 Task: Create a section Automated Code Review Sprint and in the section, add a milestone Remote Work Enablement in the project AgileDeck
Action: Mouse moved to (80, 433)
Screenshot: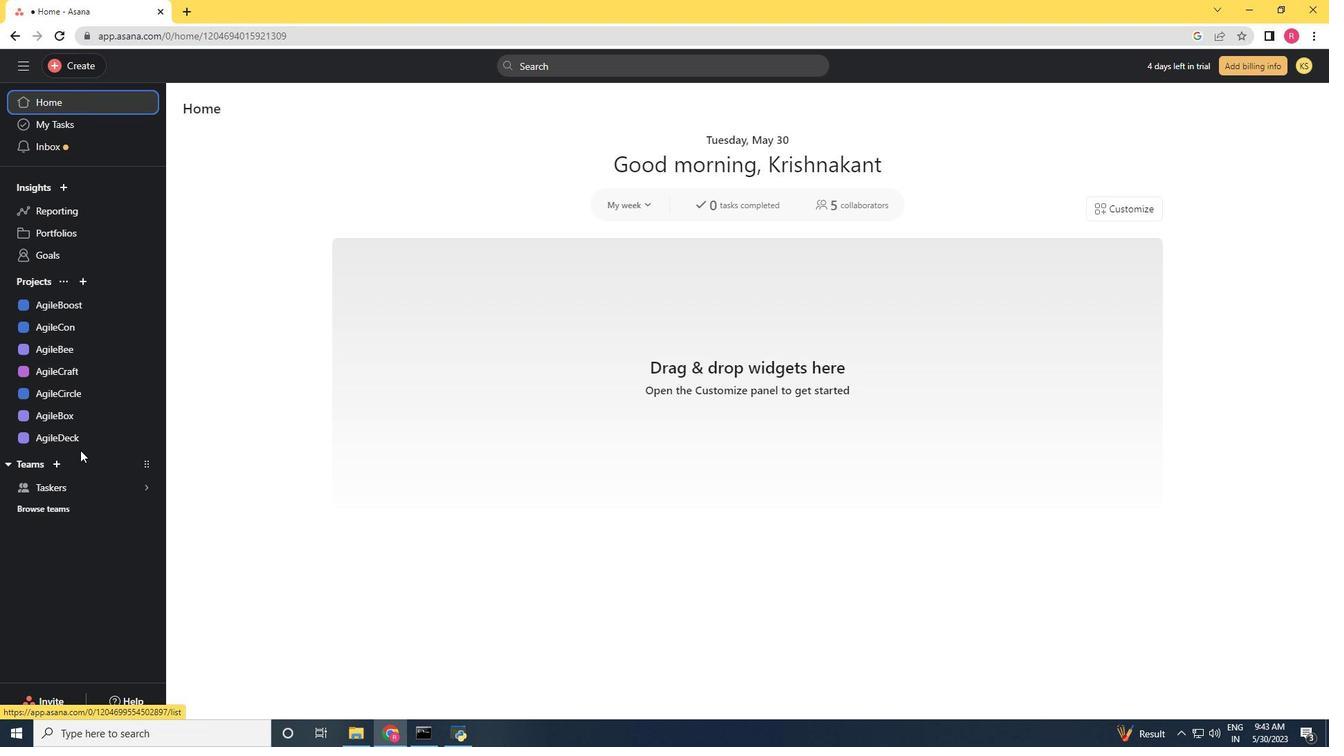 
Action: Mouse pressed left at (80, 433)
Screenshot: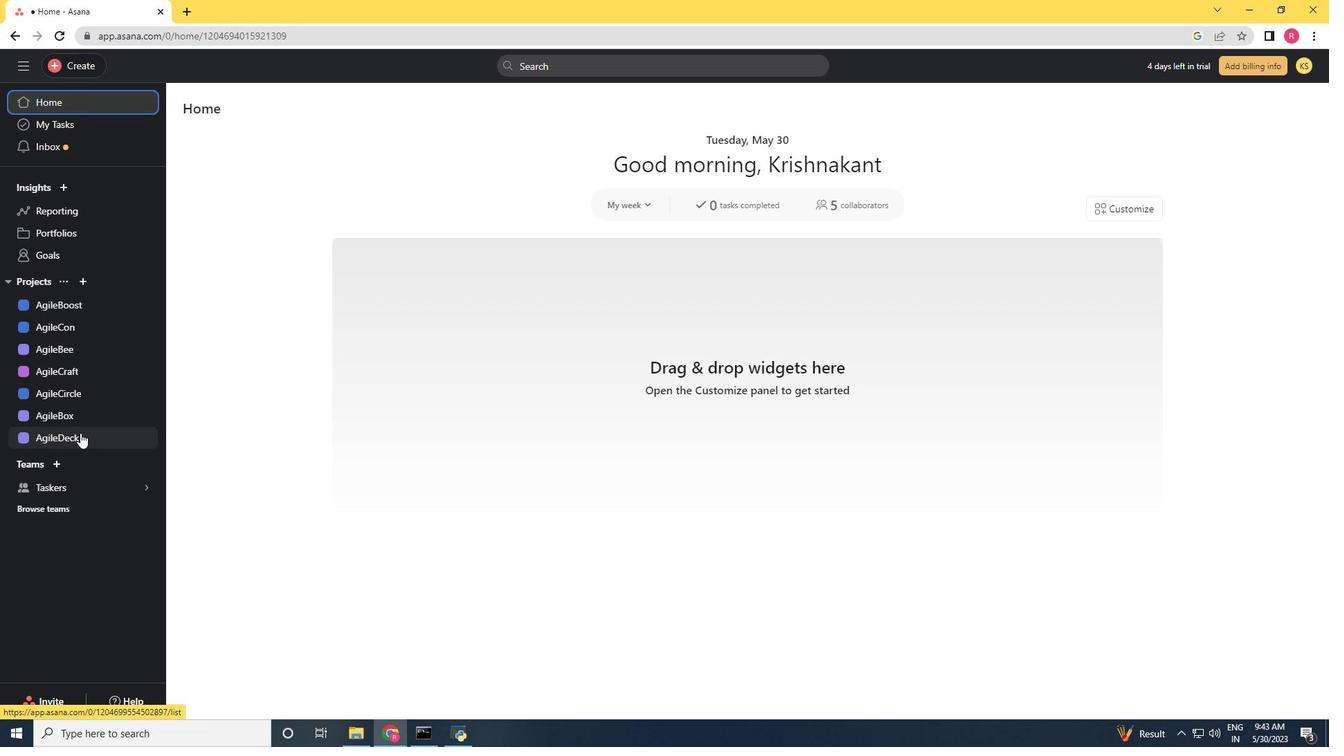 
Action: Mouse moved to (359, 692)
Screenshot: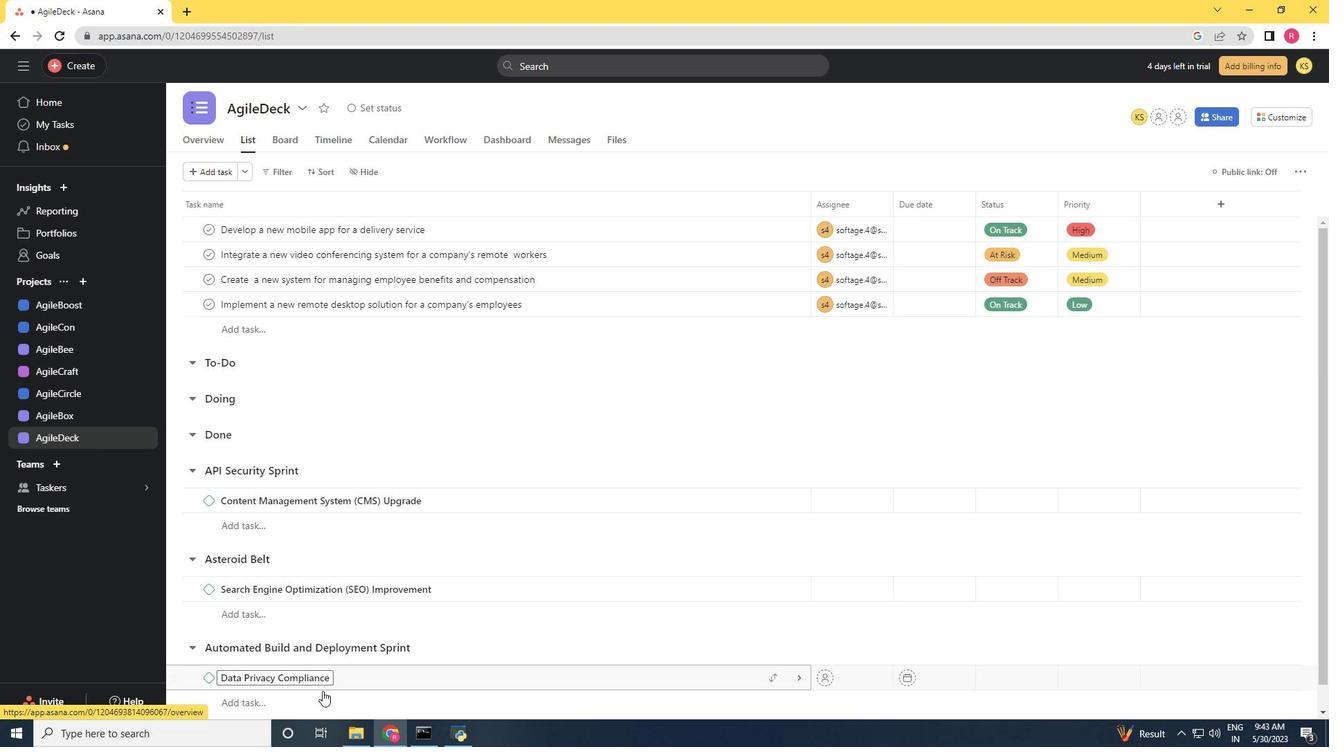 
Action: Mouse scrolled (359, 691) with delta (0, 0)
Screenshot: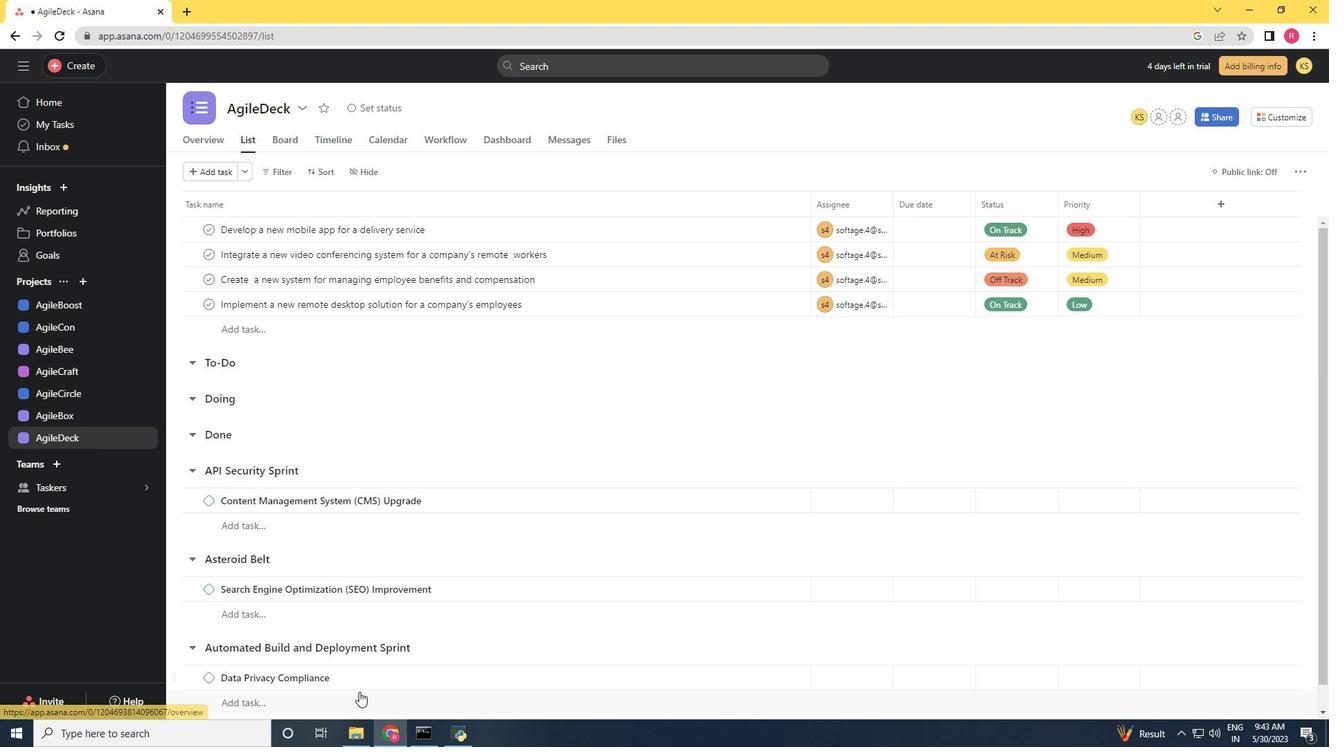 
Action: Mouse scrolled (359, 691) with delta (0, 0)
Screenshot: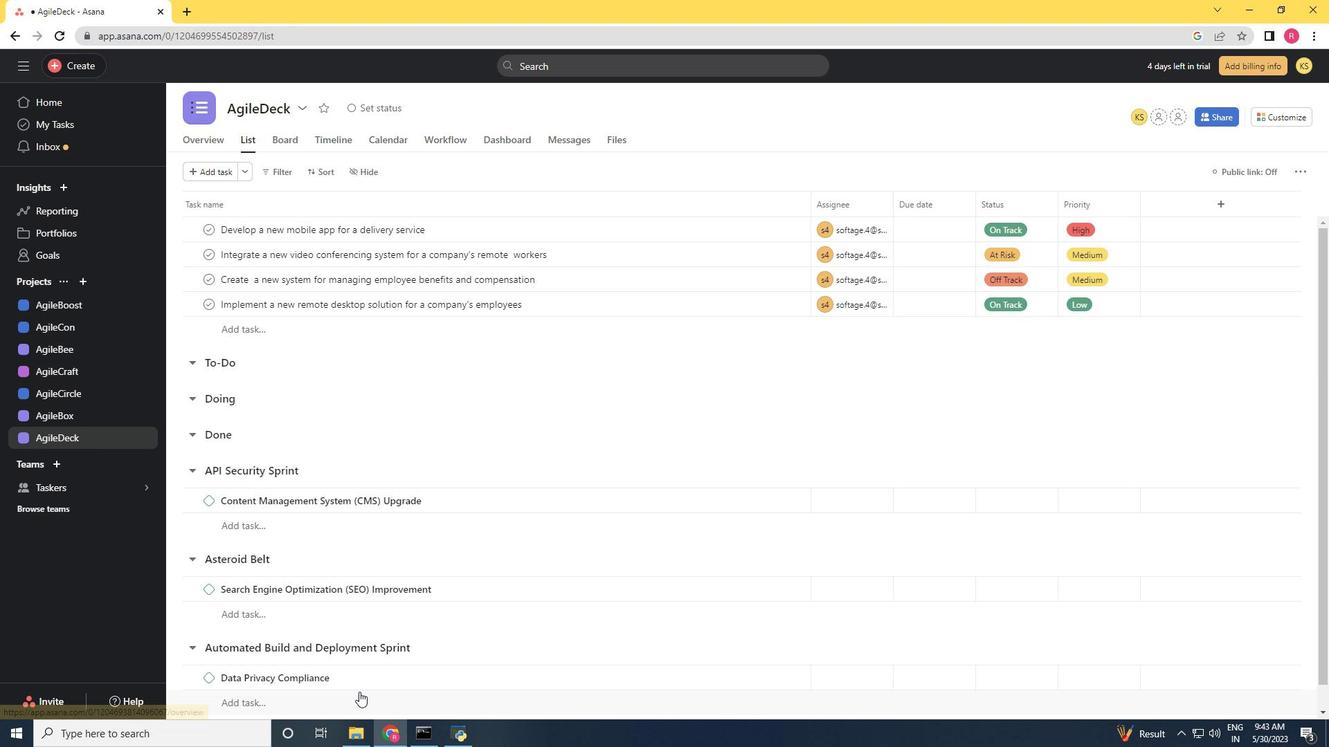 
Action: Mouse scrolled (359, 691) with delta (0, 0)
Screenshot: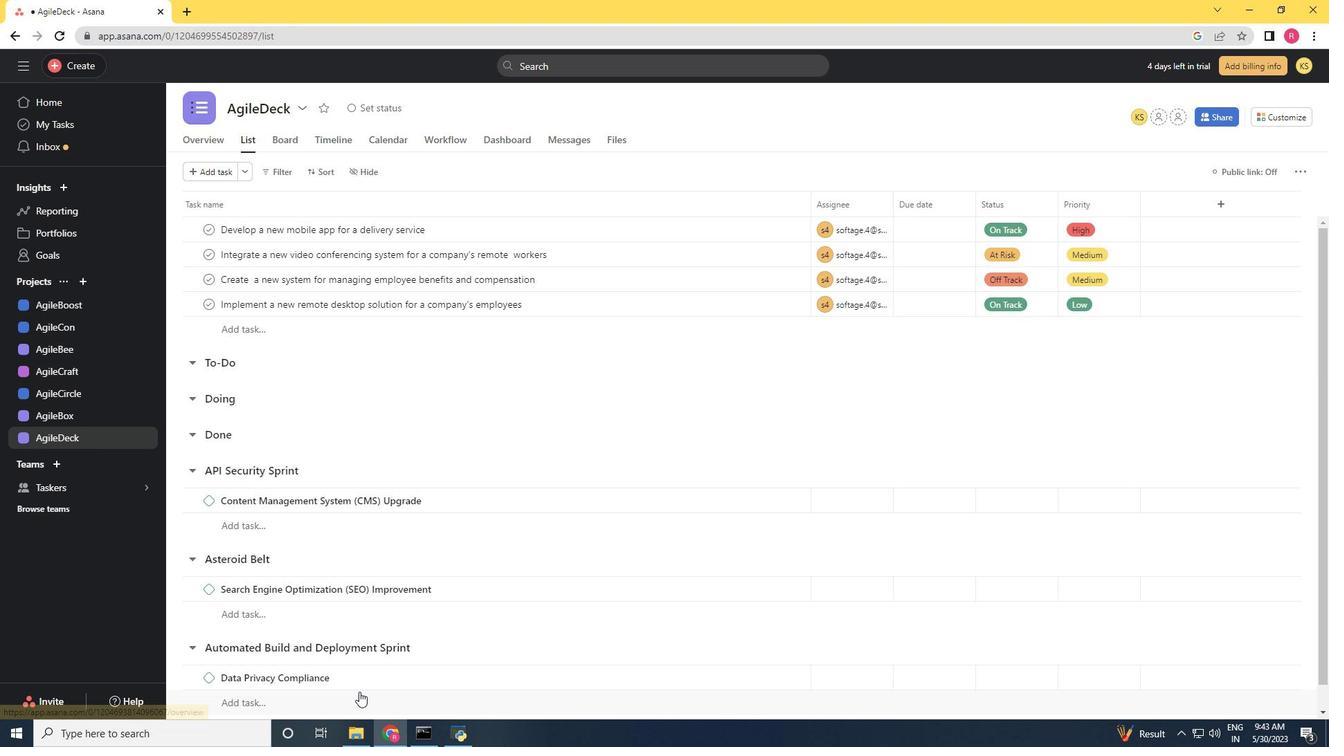 
Action: Mouse scrolled (359, 691) with delta (0, 0)
Screenshot: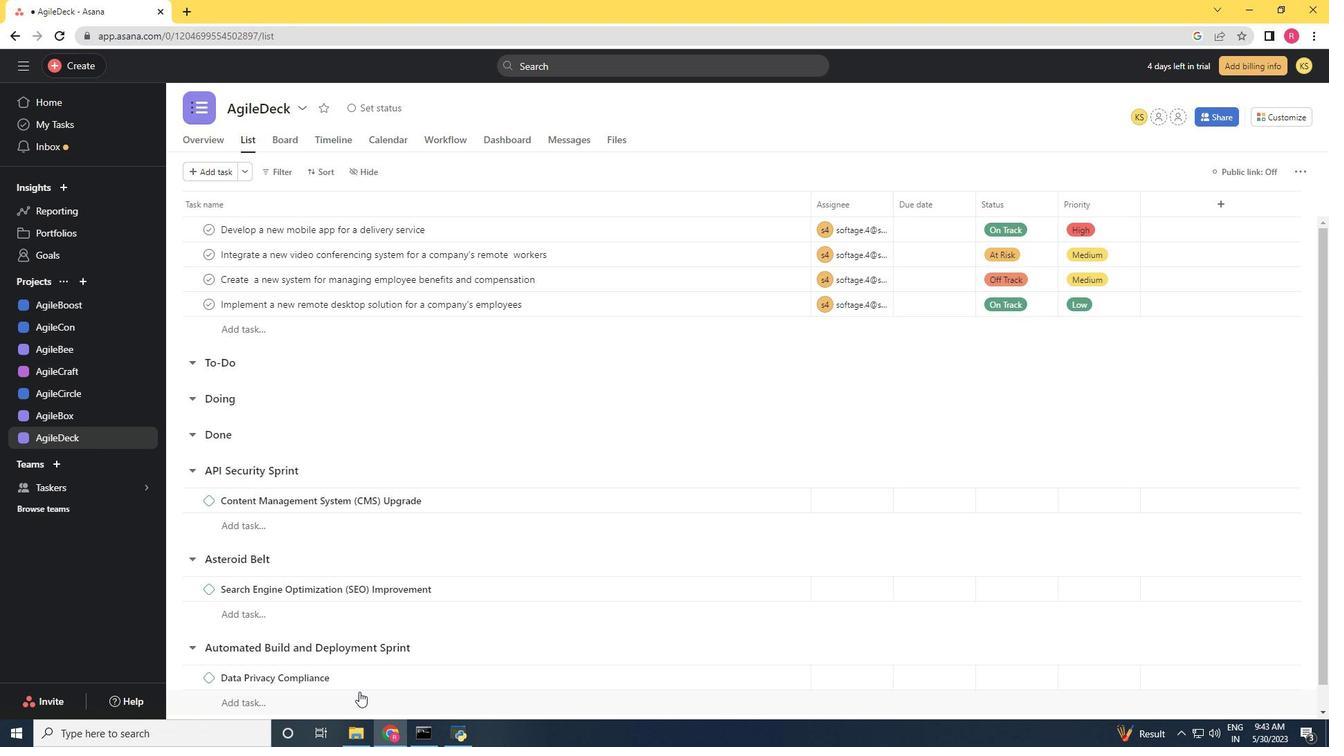 
Action: Mouse moved to (254, 702)
Screenshot: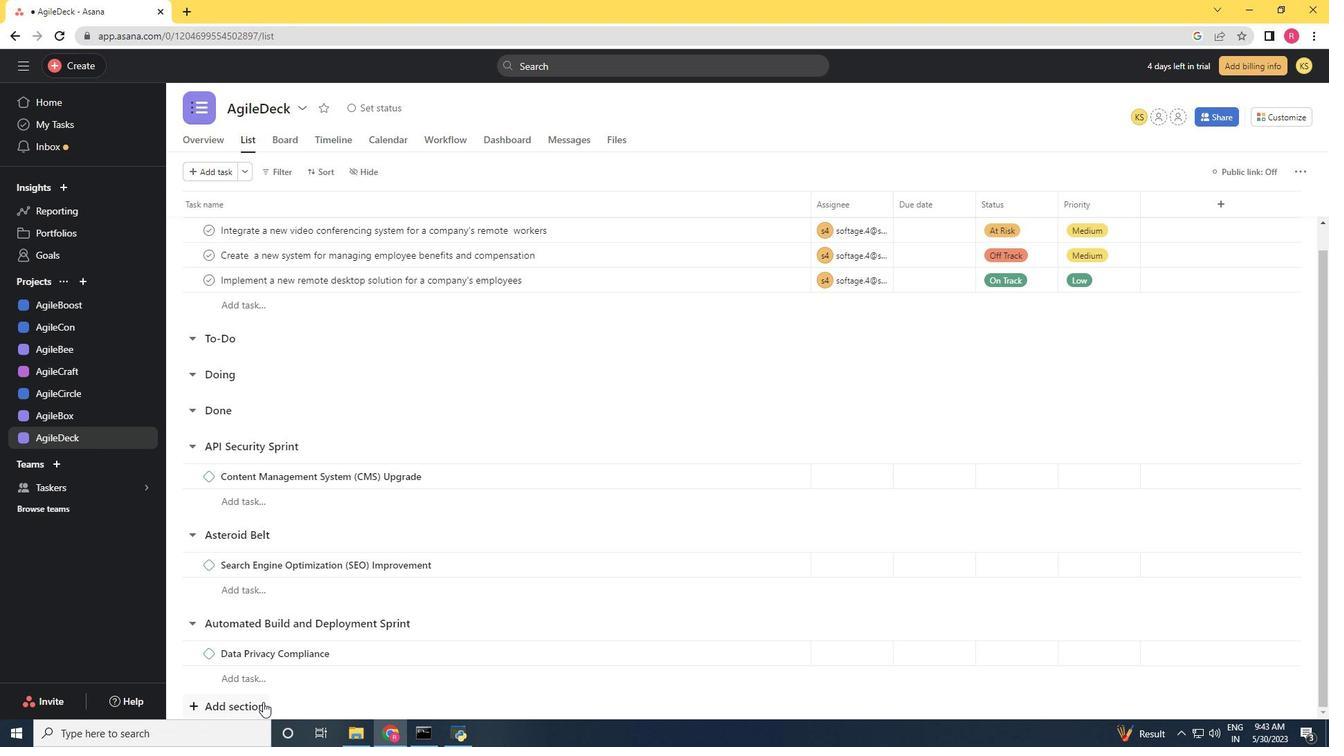 
Action: Mouse pressed left at (254, 702)
Screenshot: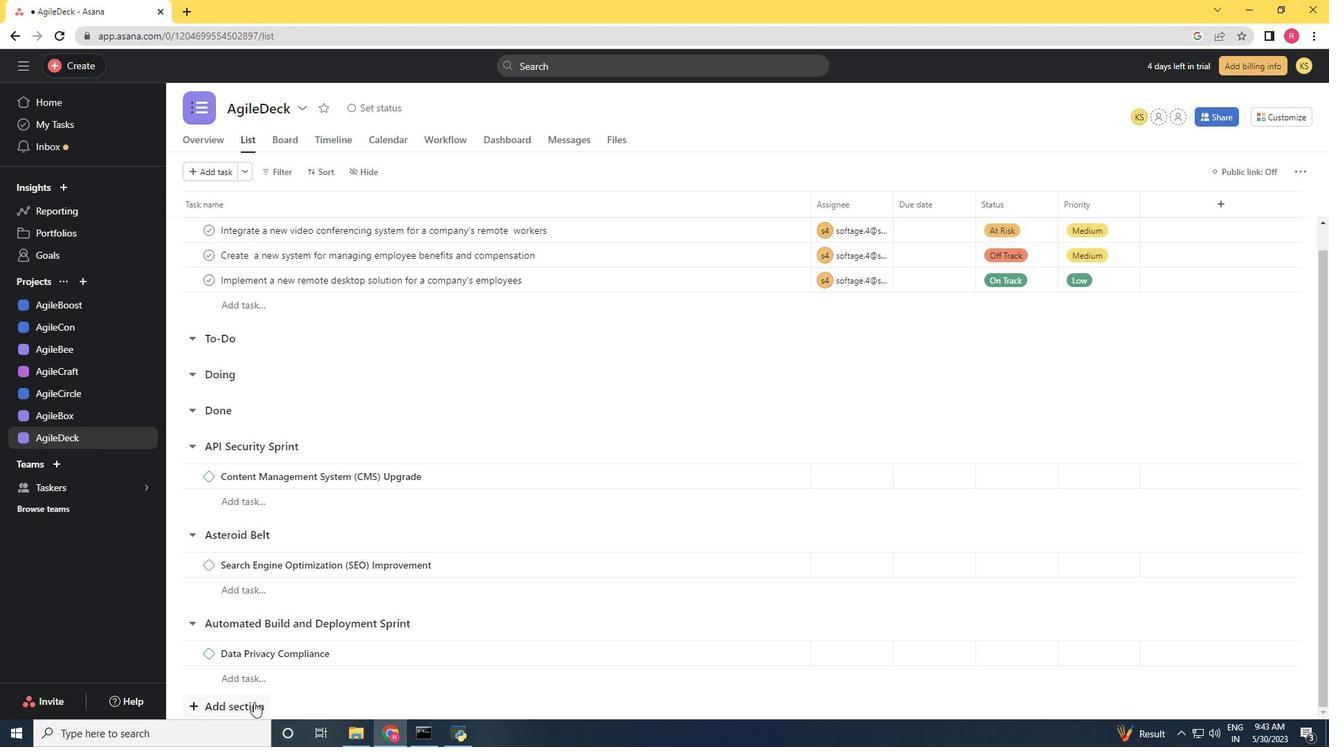 
Action: Mouse scrolled (254, 701) with delta (0, 0)
Screenshot: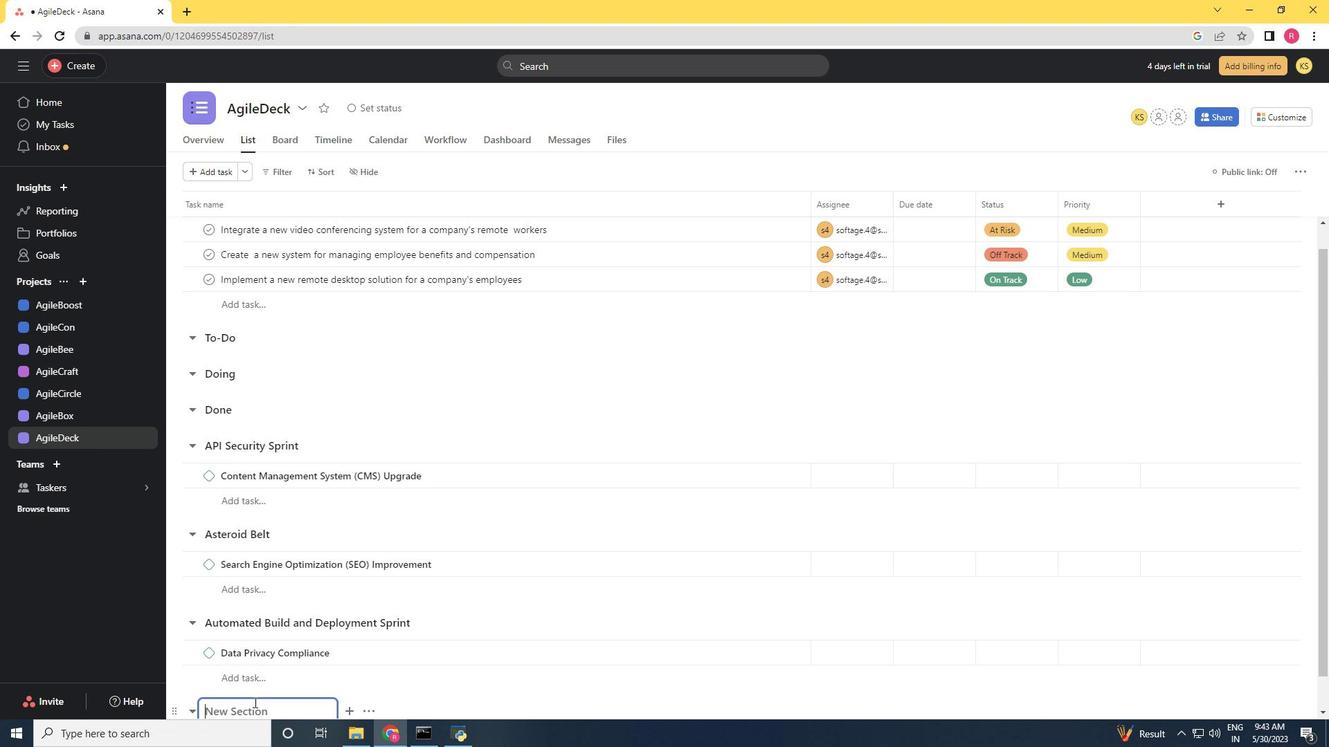 
Action: Mouse scrolled (254, 701) with delta (0, 0)
Screenshot: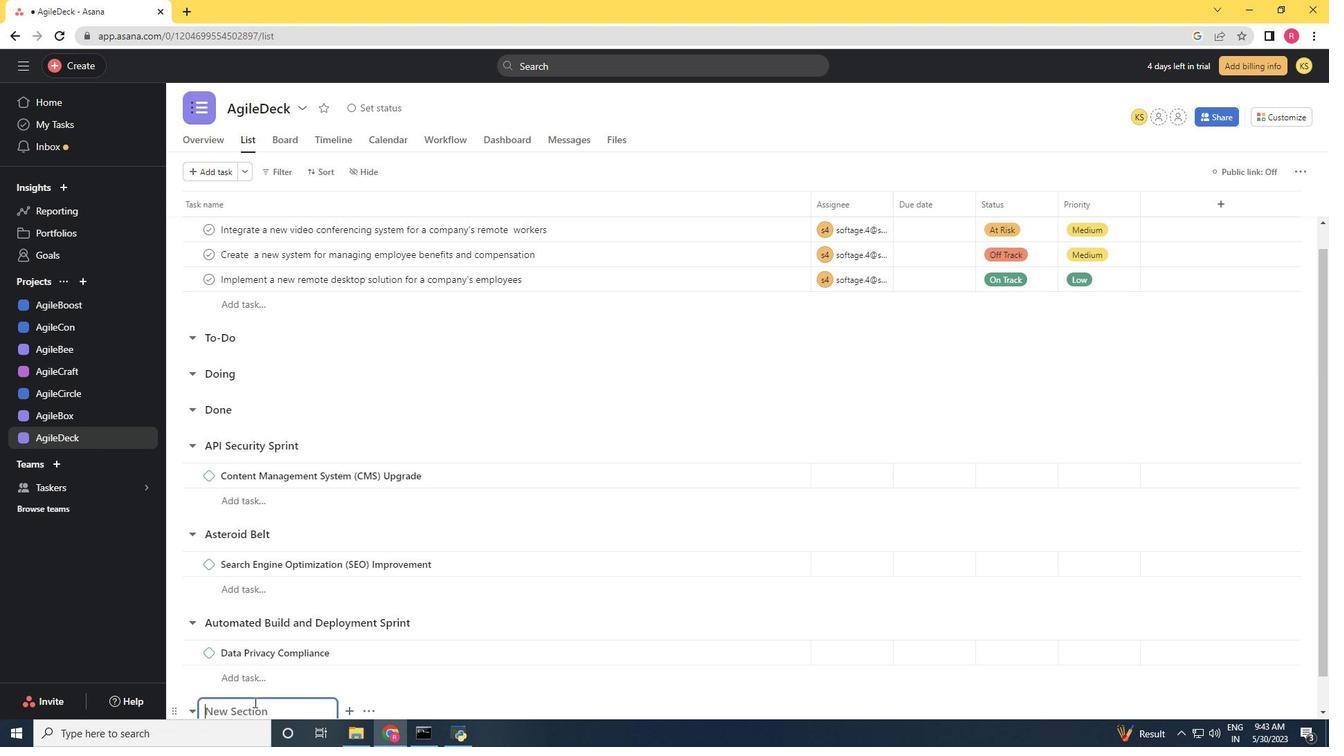 
Action: Mouse scrolled (254, 701) with delta (0, 0)
Screenshot: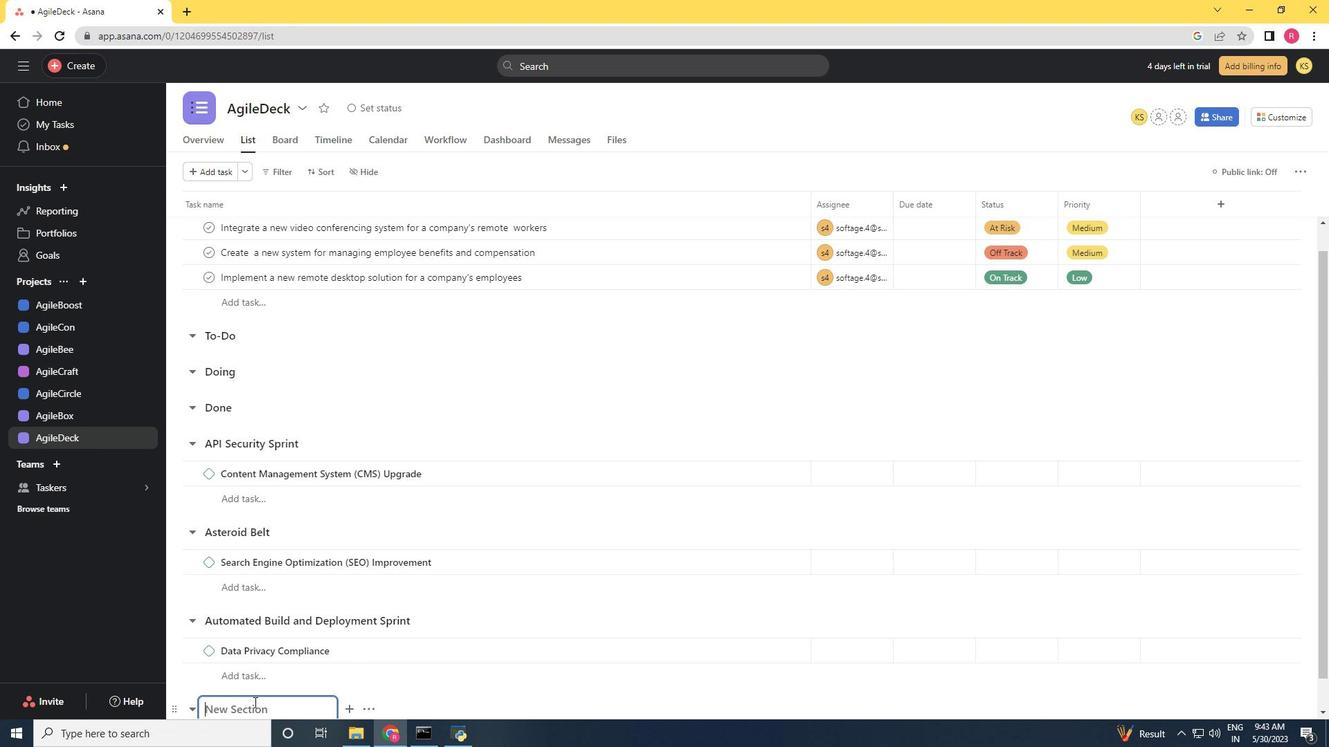 
Action: Mouse scrolled (254, 701) with delta (0, 0)
Screenshot: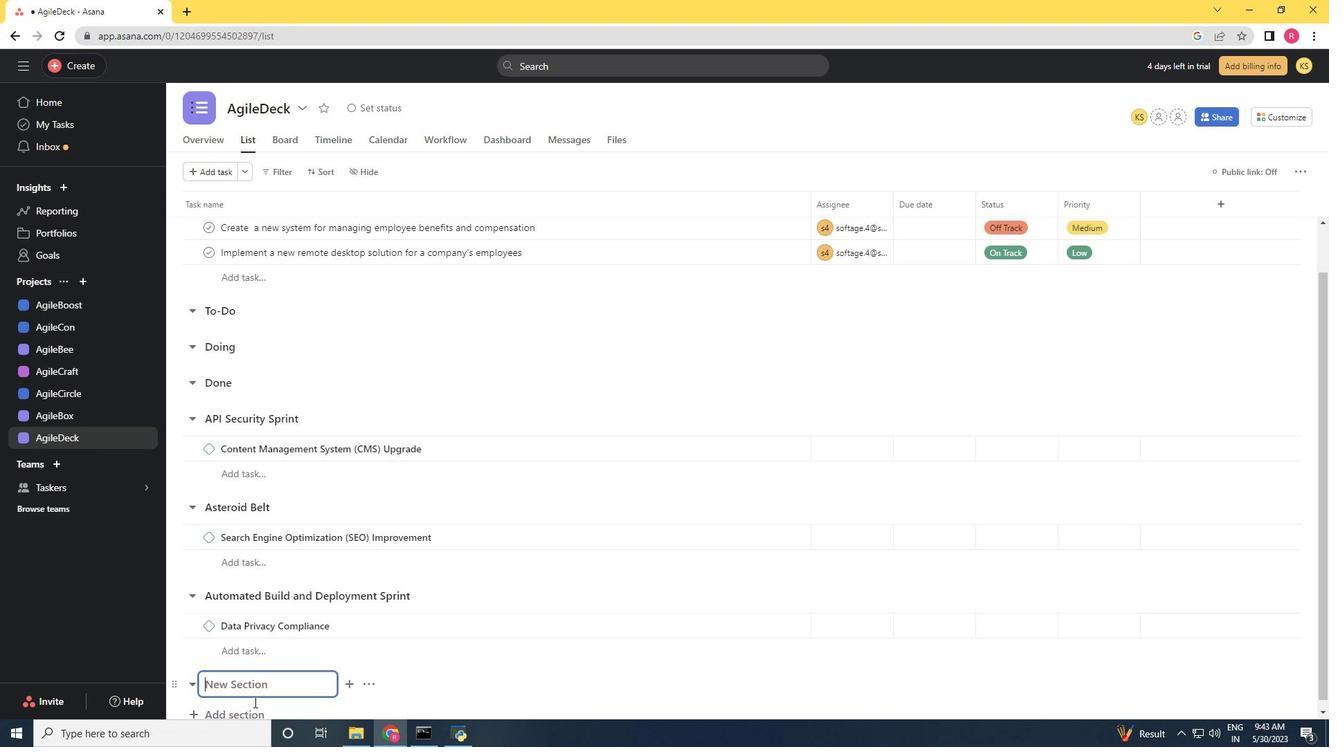 
Action: Key pressed <Key.shift>Automated<Key.space><Key.shift>Code<Key.space><Key.shift>Review<Key.space><Key.shift>Sprint<Key.space><Key.enter>
Screenshot: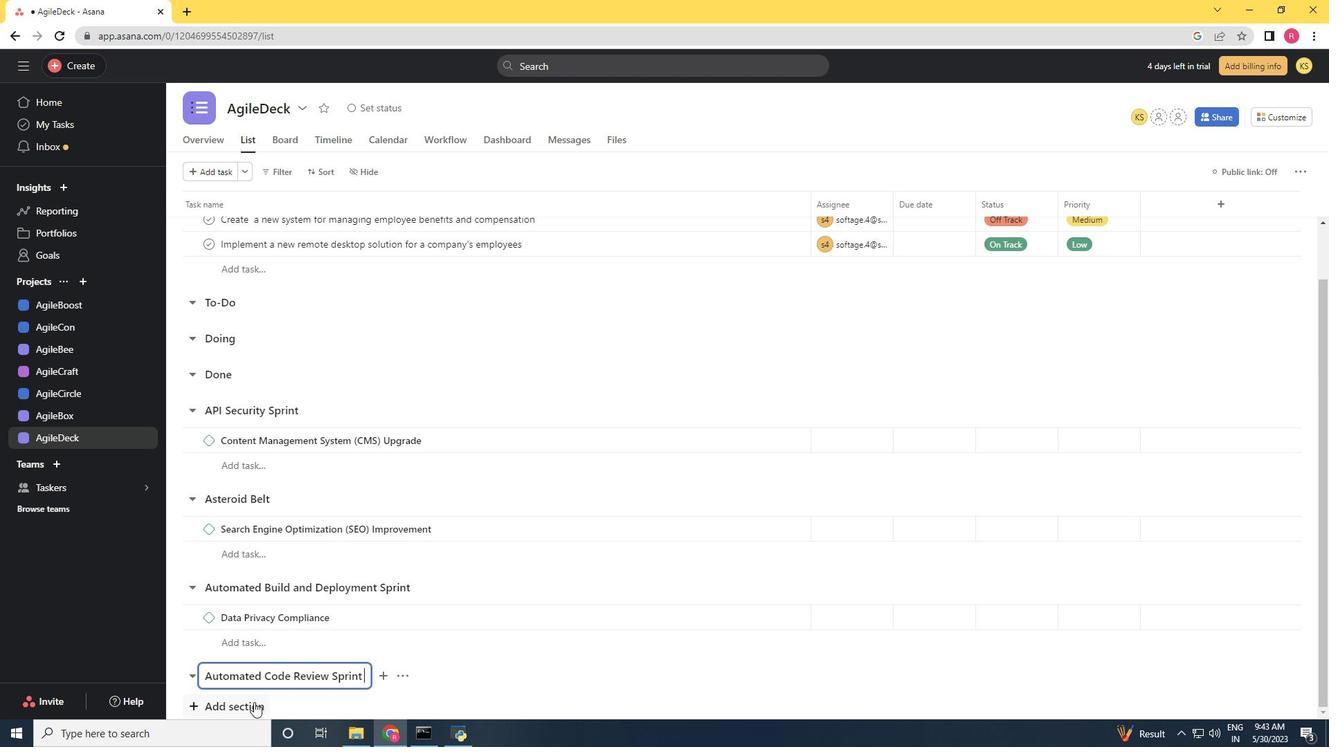 
Action: Mouse scrolled (254, 701) with delta (0, 0)
Screenshot: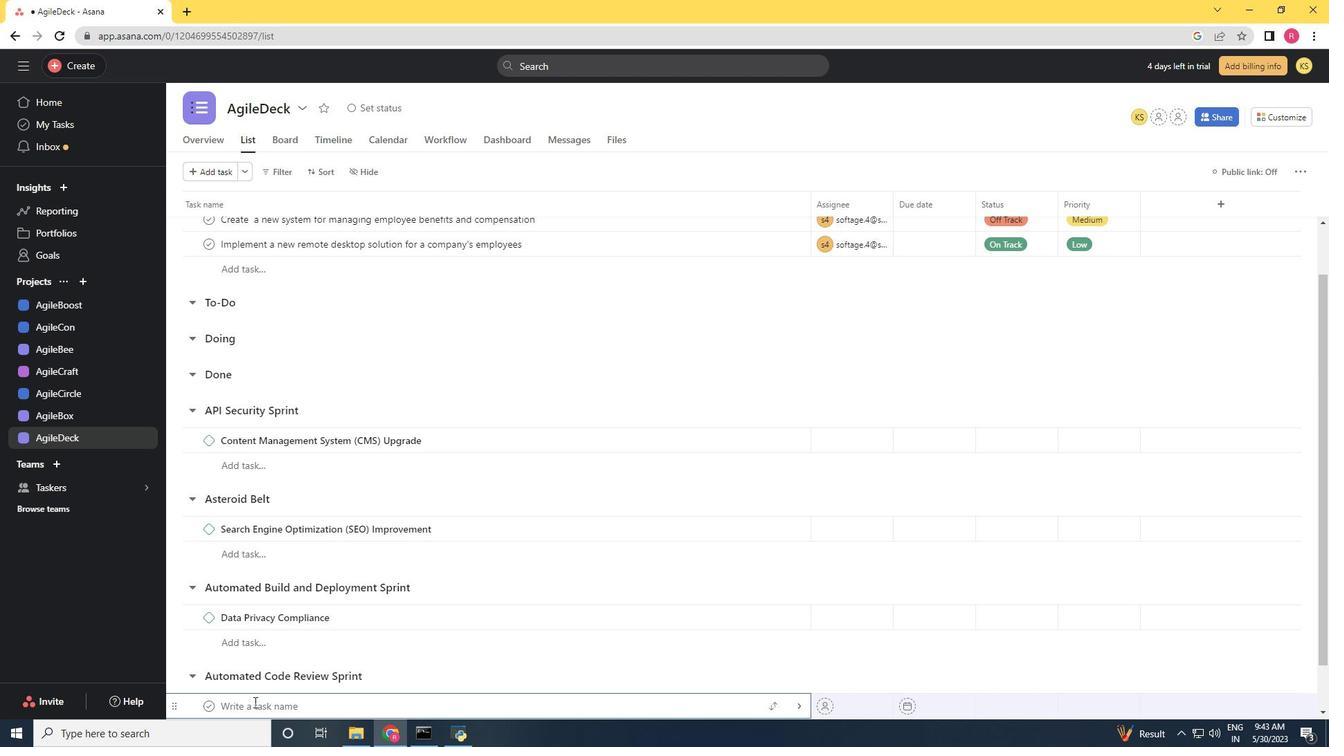 
Action: Mouse scrolled (254, 701) with delta (0, 0)
Screenshot: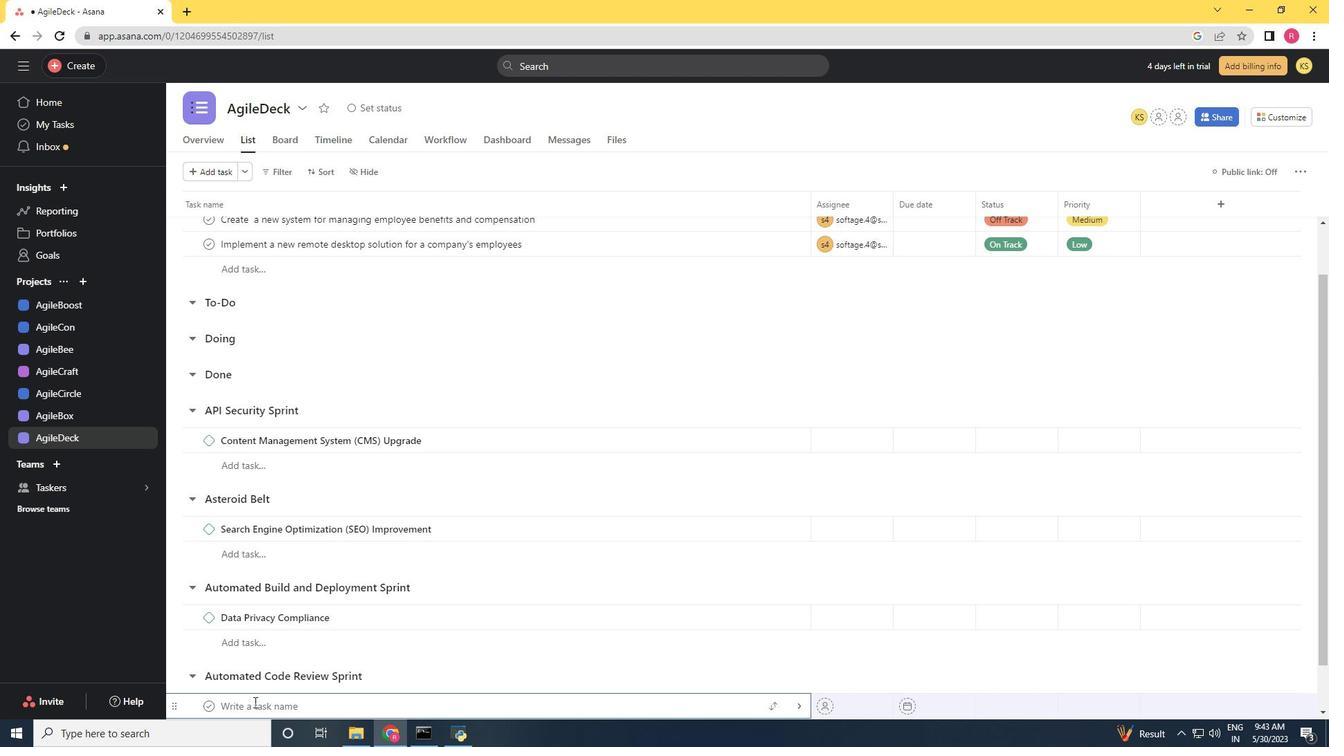 
Action: Mouse scrolled (254, 701) with delta (0, 0)
Screenshot: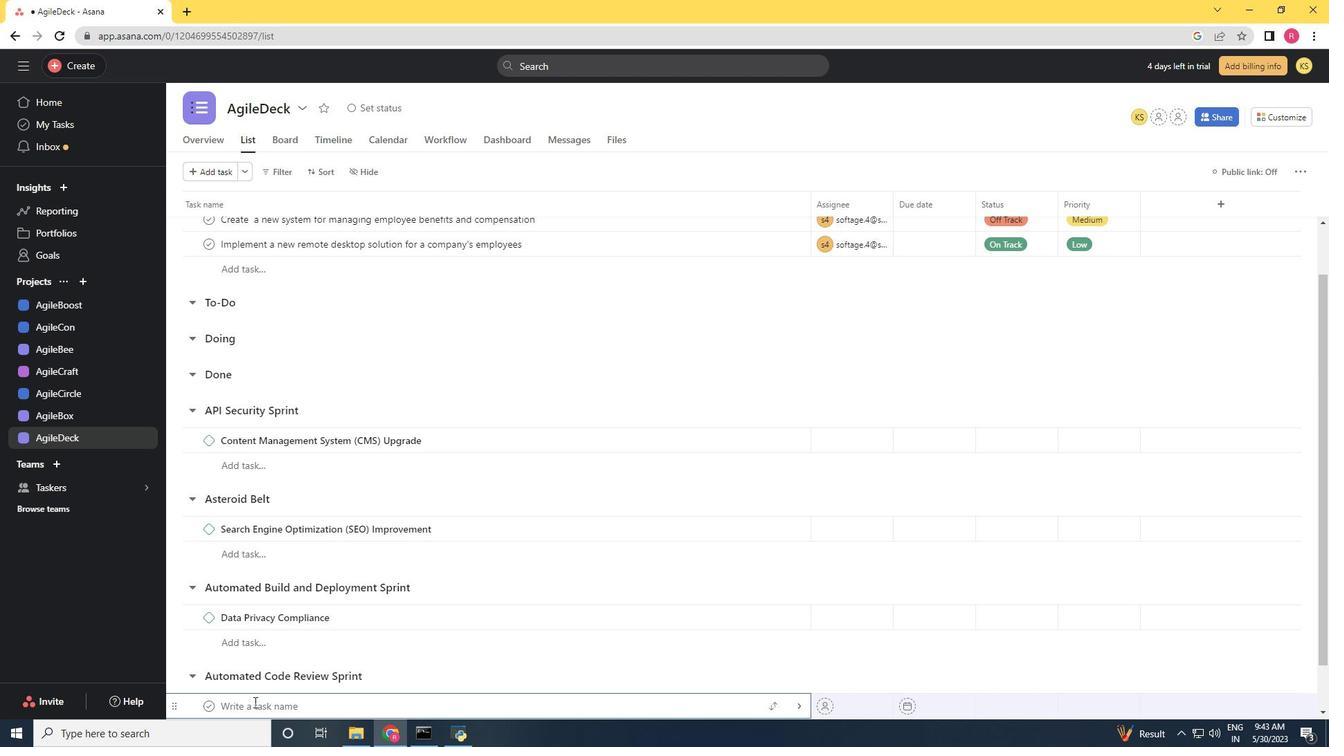 
Action: Key pressed <Key.shift>Remote<Key.space><Key.shift>Work<Key.space><Key.shift>Enablement
Screenshot: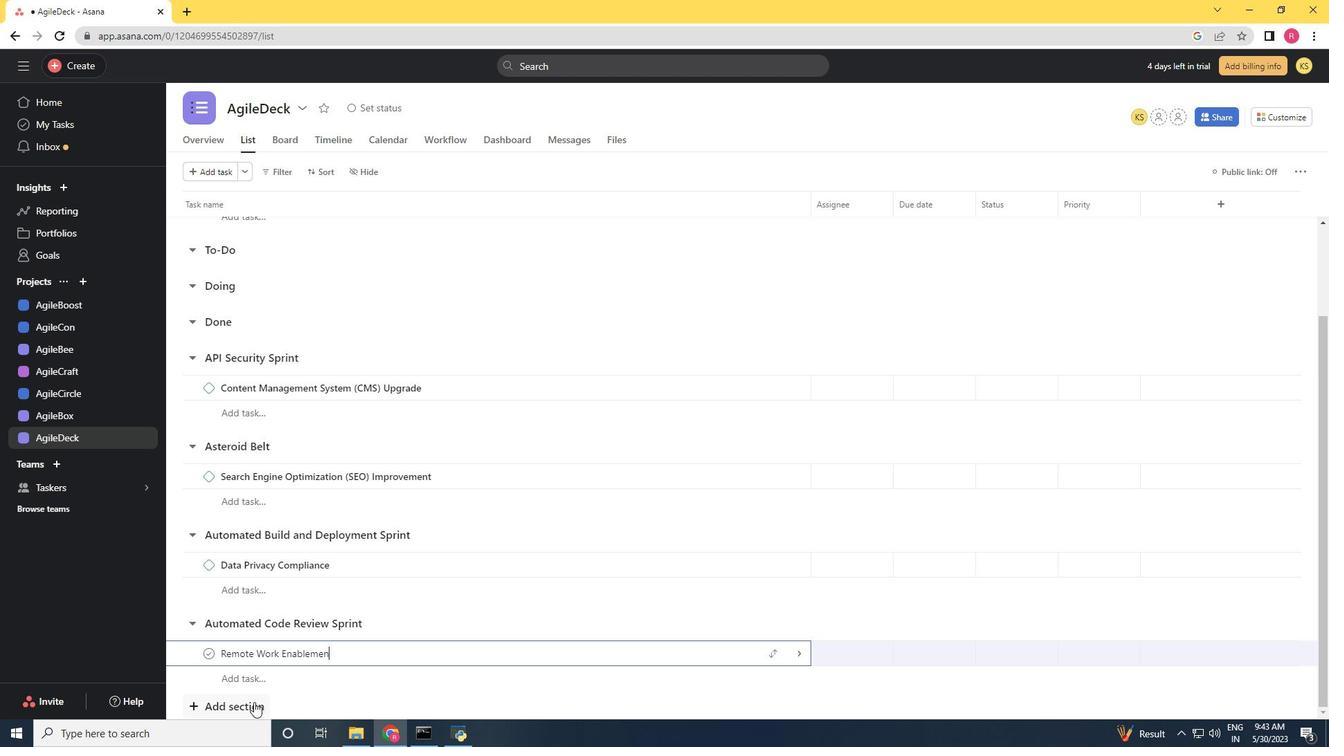 
Action: Mouse moved to (377, 659)
Screenshot: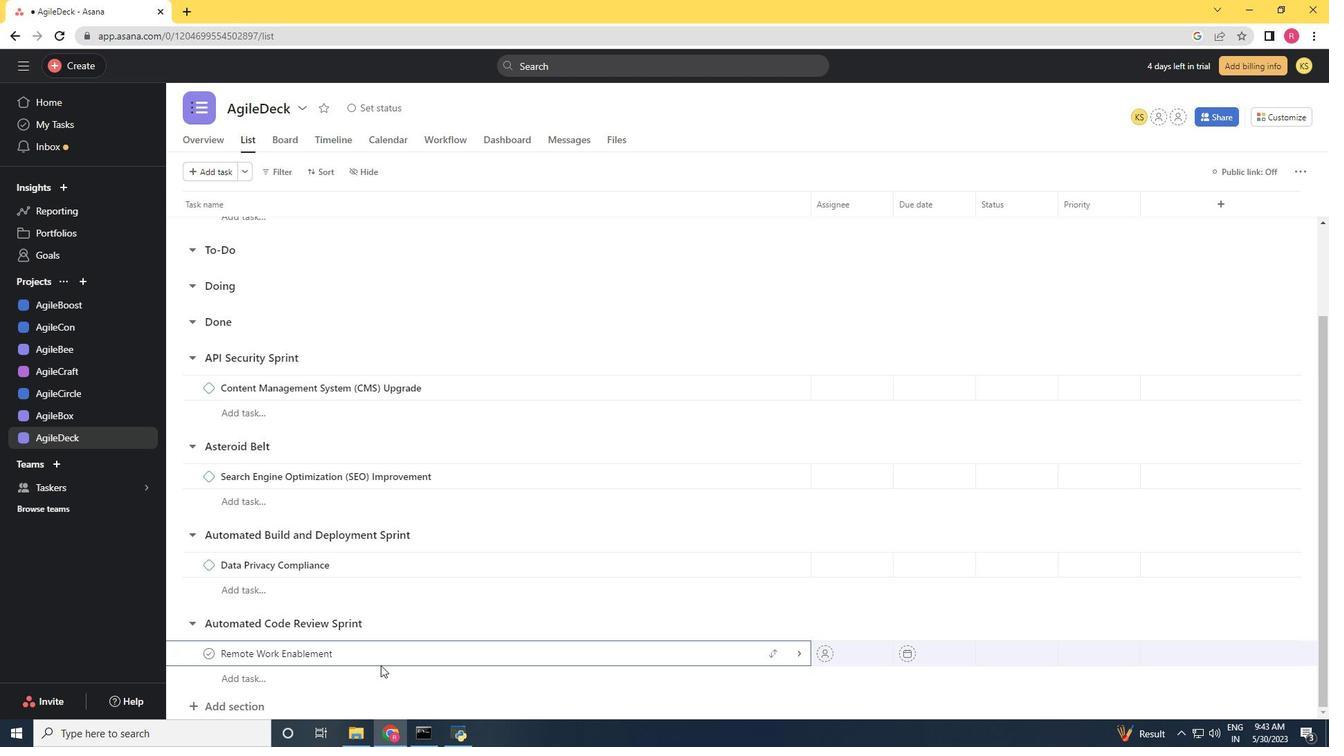 
Action: Mouse pressed right at (377, 659)
Screenshot: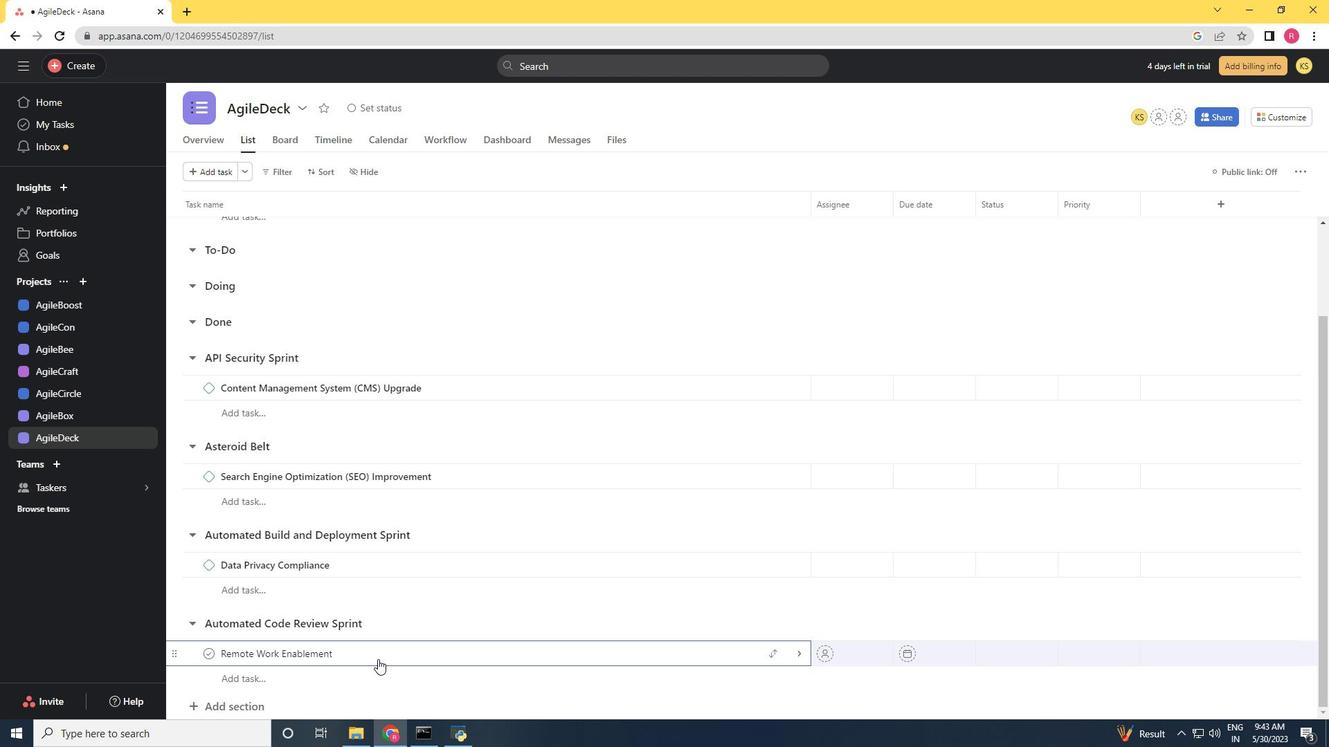 
Action: Mouse moved to (434, 582)
Screenshot: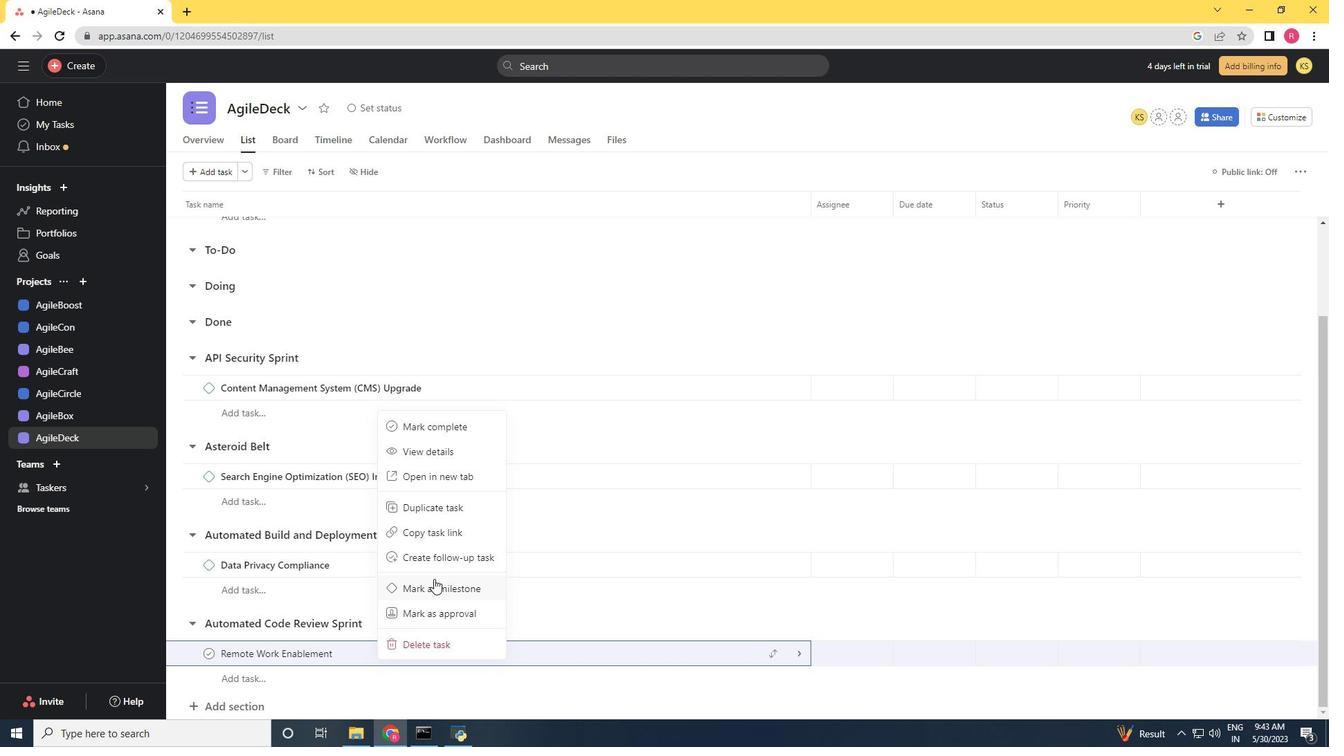 
Action: Mouse pressed left at (434, 582)
Screenshot: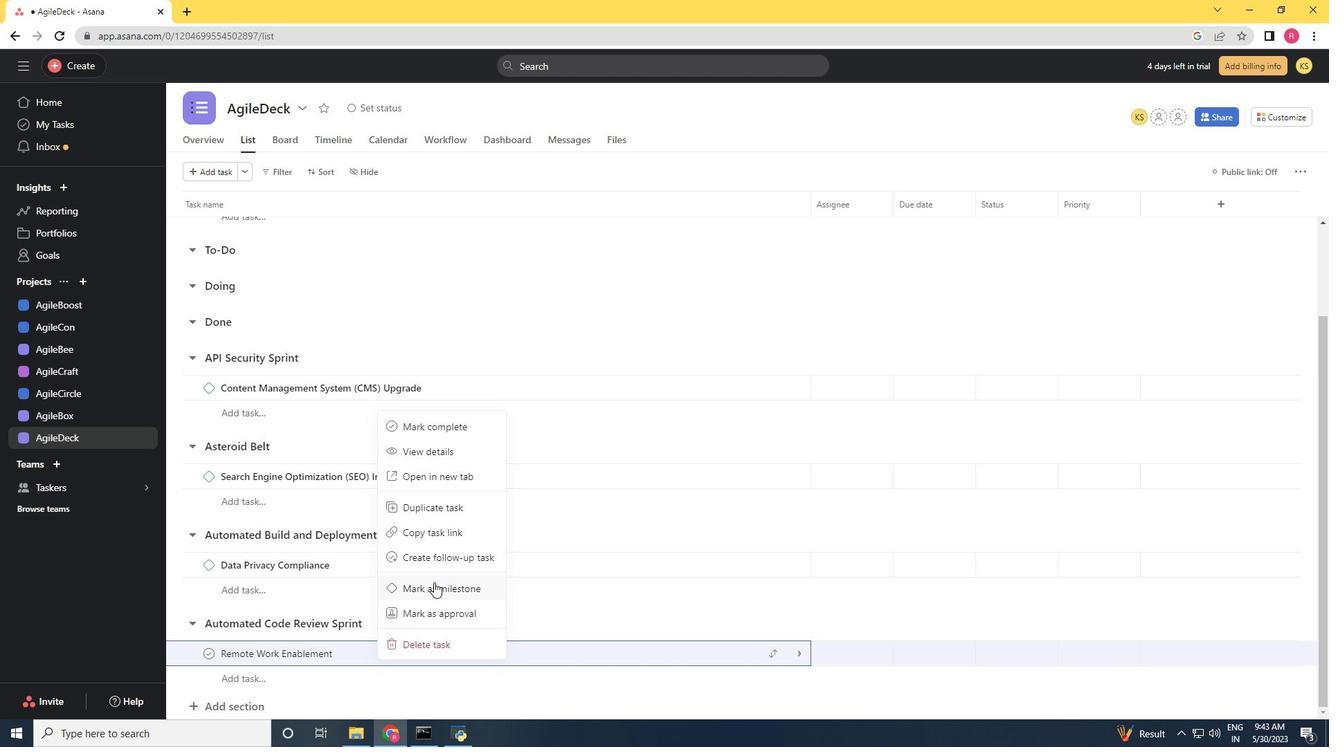 
Action: Mouse moved to (423, 599)
Screenshot: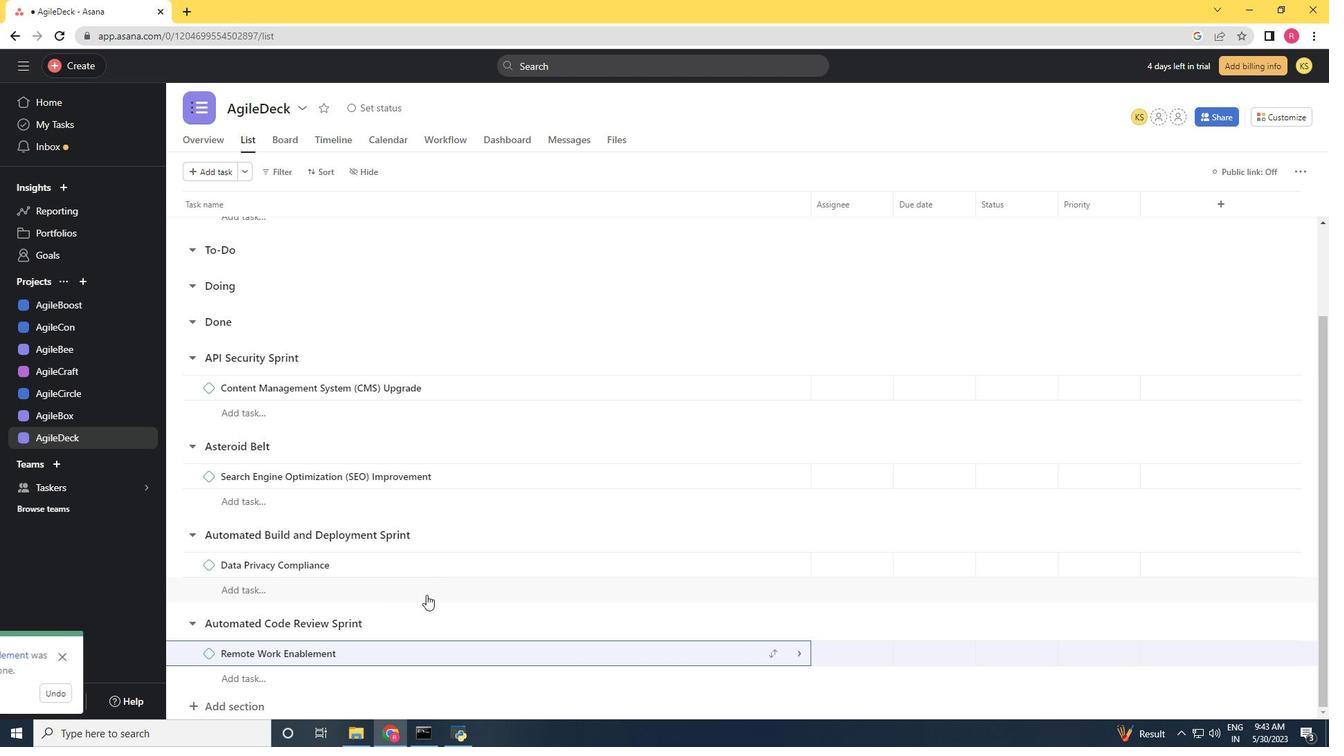
